 Task: Log work in the project VantageTech for the issue 'Upgrade the scalability of a web application to handle a growing number of users and transactions' spent time as '3w 6d 14h 35m' and remaining time as '6w 4d 19h 46m' and move to top of backlog. Now add the issue to the epic 'Data Cleansing'.
Action: Mouse moved to (163, 49)
Screenshot: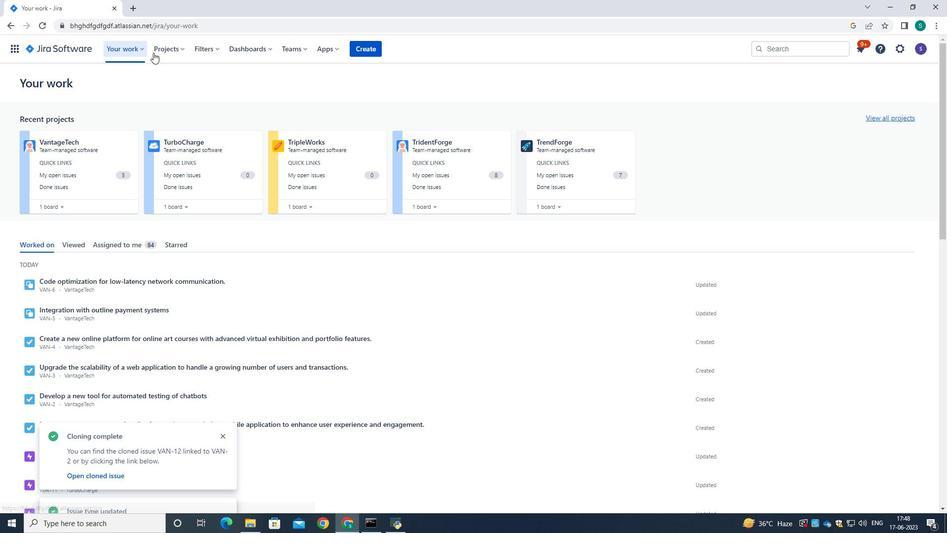 
Action: Mouse pressed left at (163, 49)
Screenshot: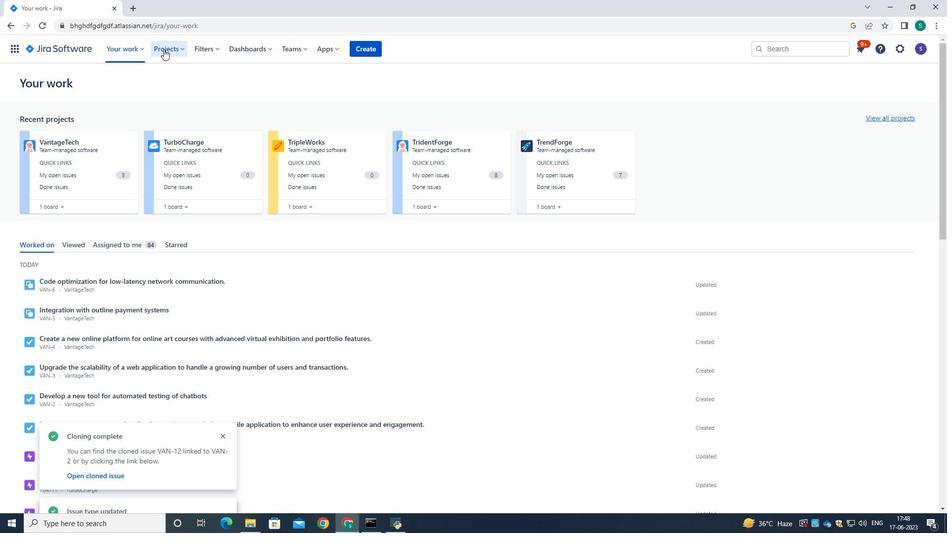 
Action: Mouse moved to (177, 94)
Screenshot: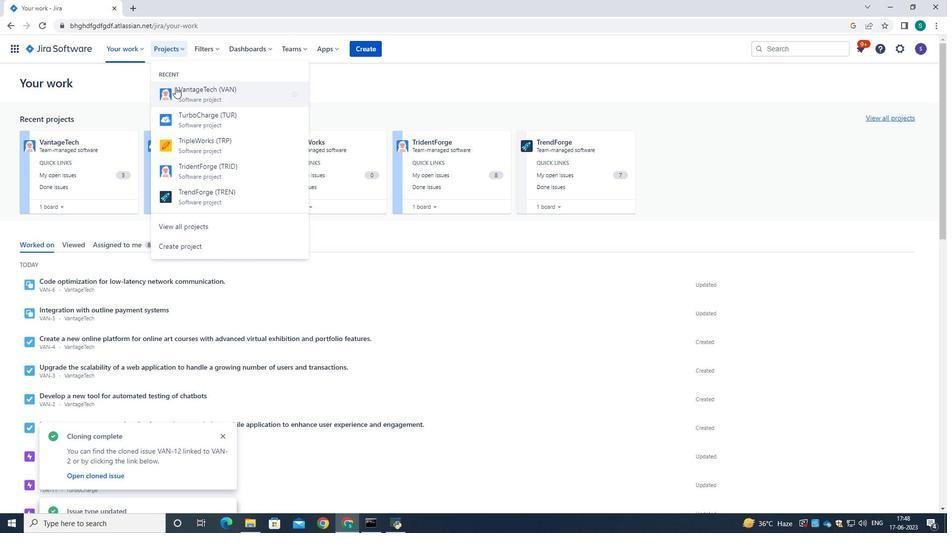 
Action: Mouse pressed left at (177, 94)
Screenshot: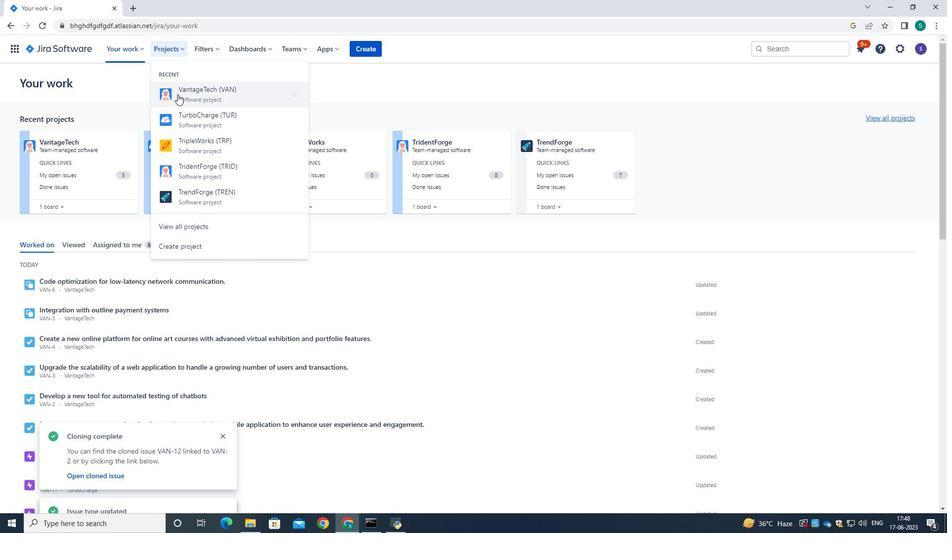 
Action: Mouse moved to (70, 156)
Screenshot: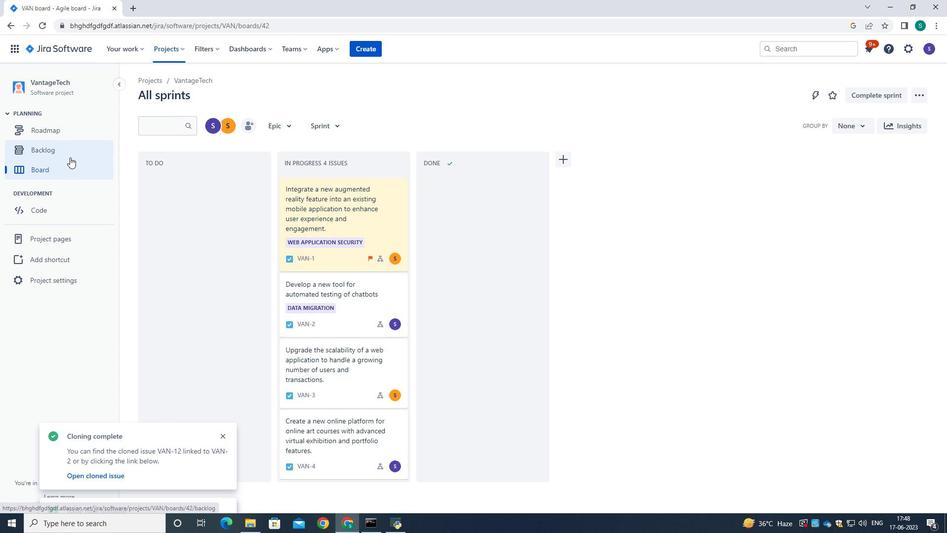 
Action: Mouse pressed left at (70, 156)
Screenshot: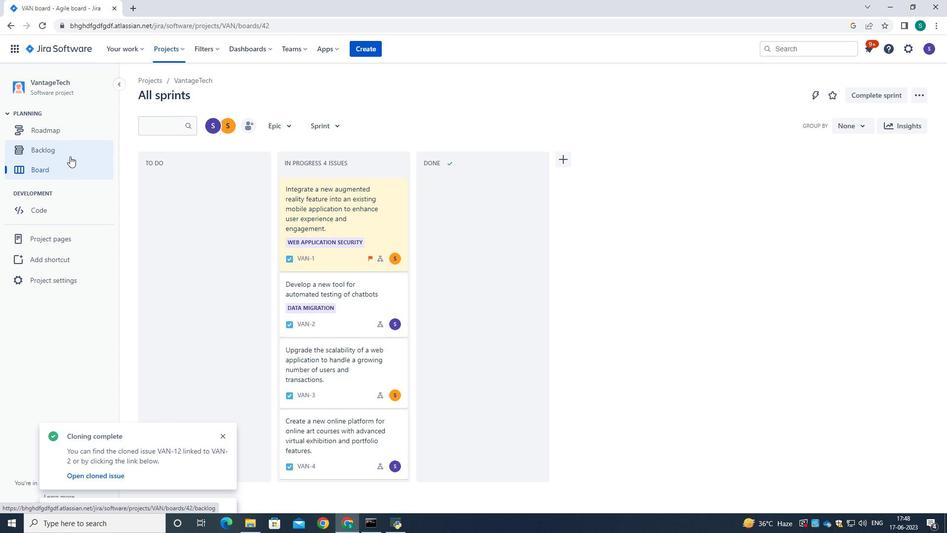 
Action: Mouse moved to (382, 241)
Screenshot: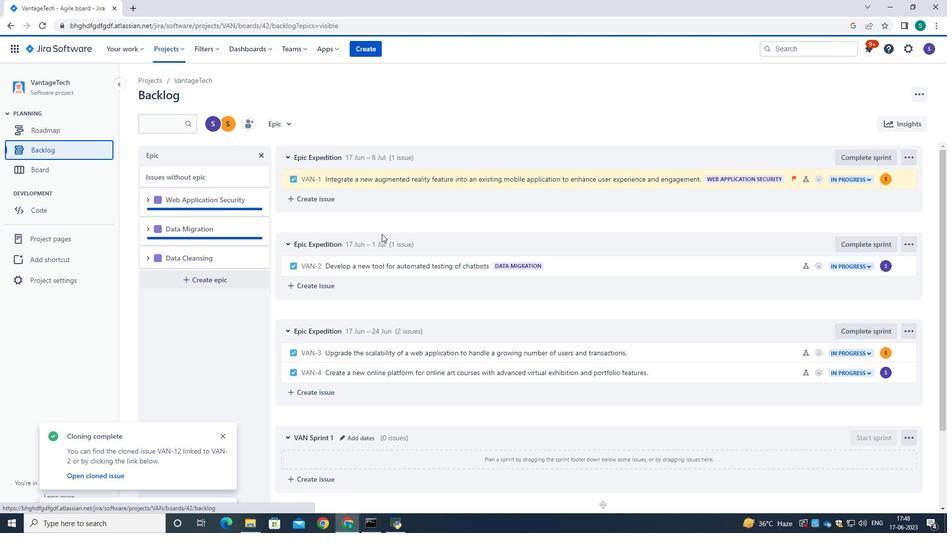 
Action: Mouse scrolled (382, 240) with delta (0, 0)
Screenshot: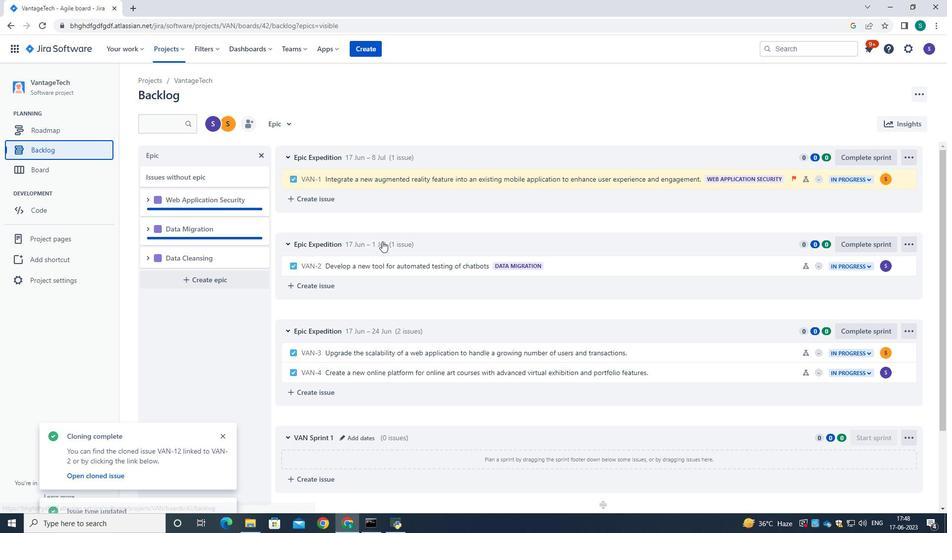 
Action: Mouse moved to (382, 241)
Screenshot: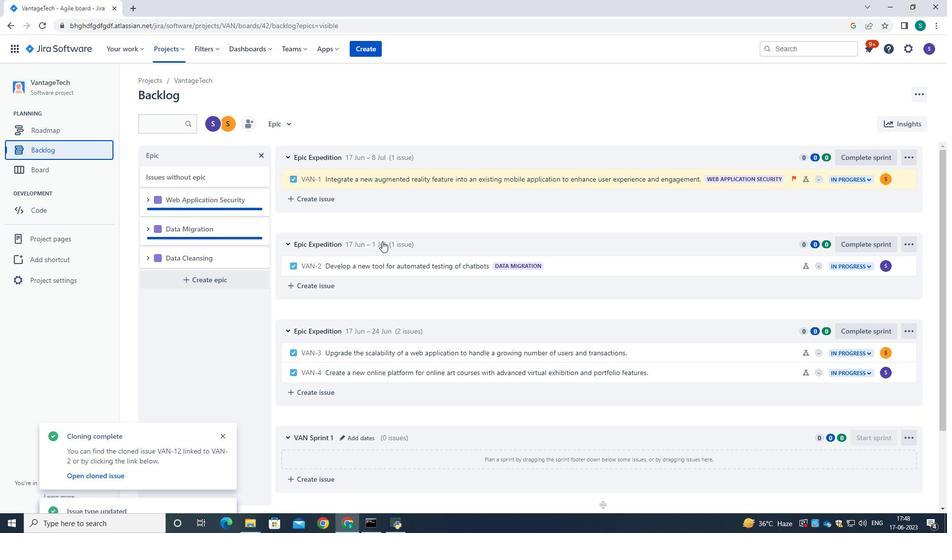 
Action: Mouse scrolled (382, 240) with delta (0, 0)
Screenshot: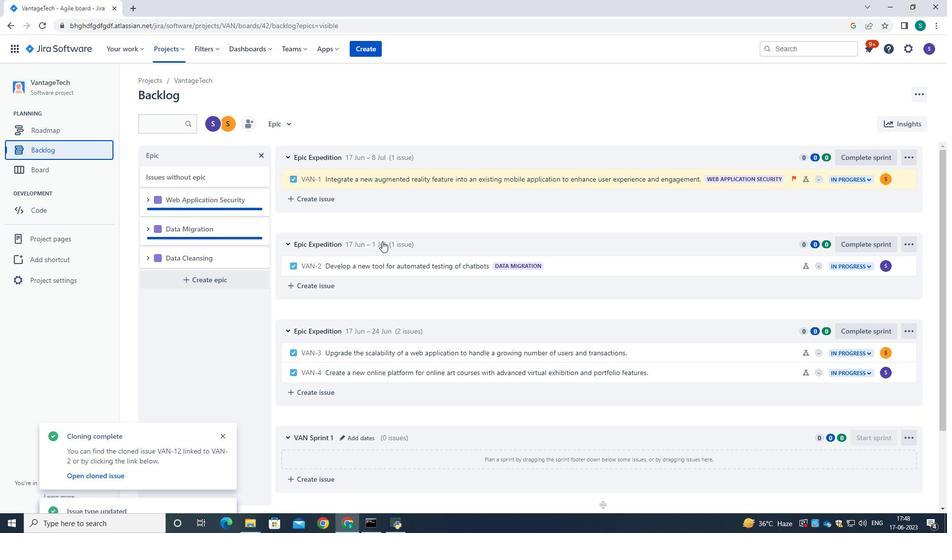 
Action: Mouse moved to (385, 255)
Screenshot: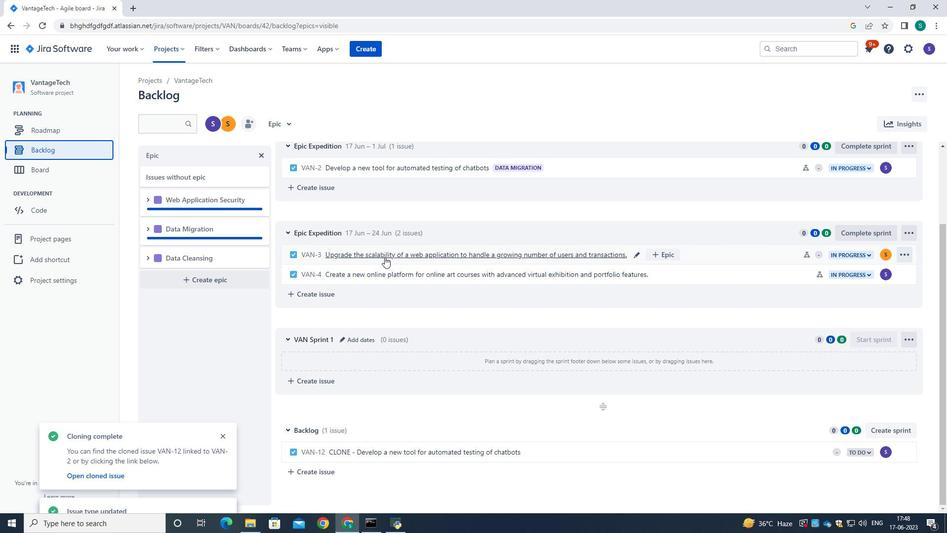 
Action: Mouse pressed left at (385, 255)
Screenshot: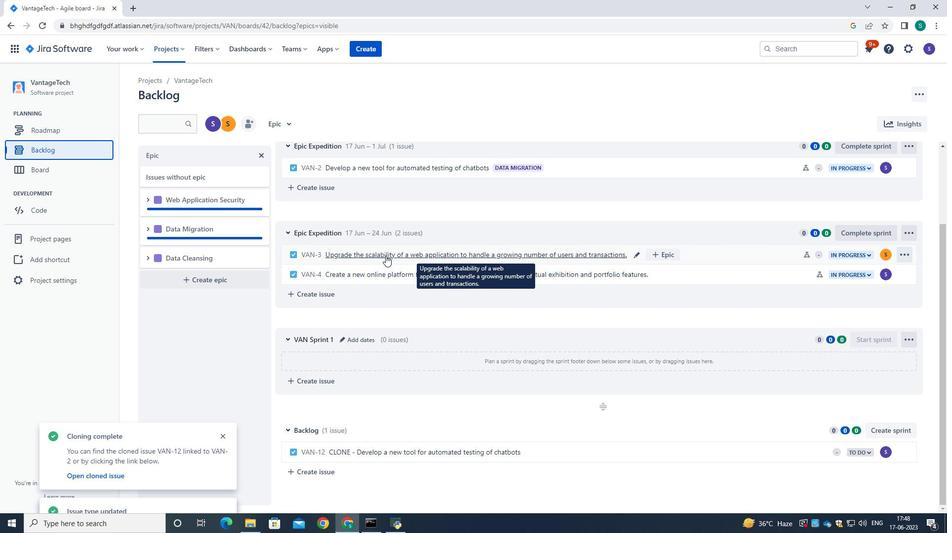 
Action: Mouse moved to (894, 150)
Screenshot: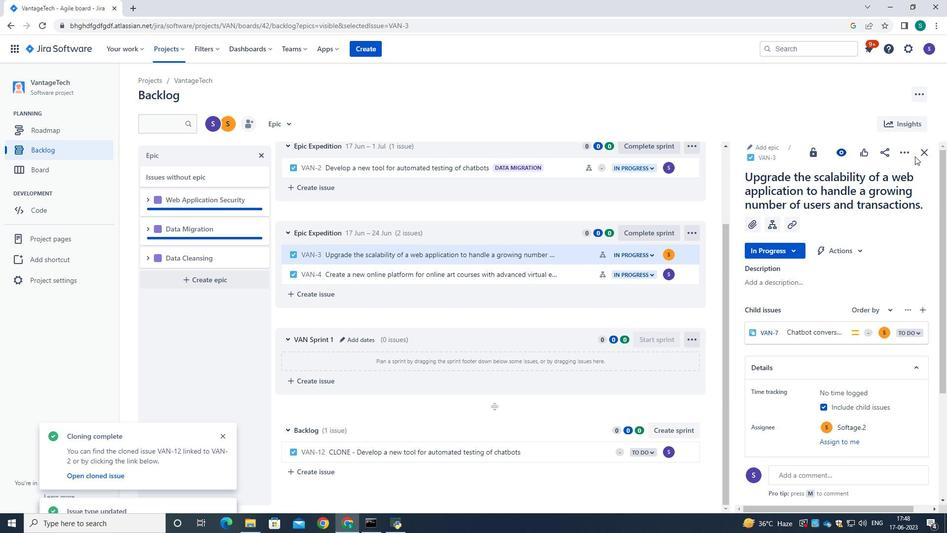 
Action: Mouse pressed left at (894, 150)
Screenshot: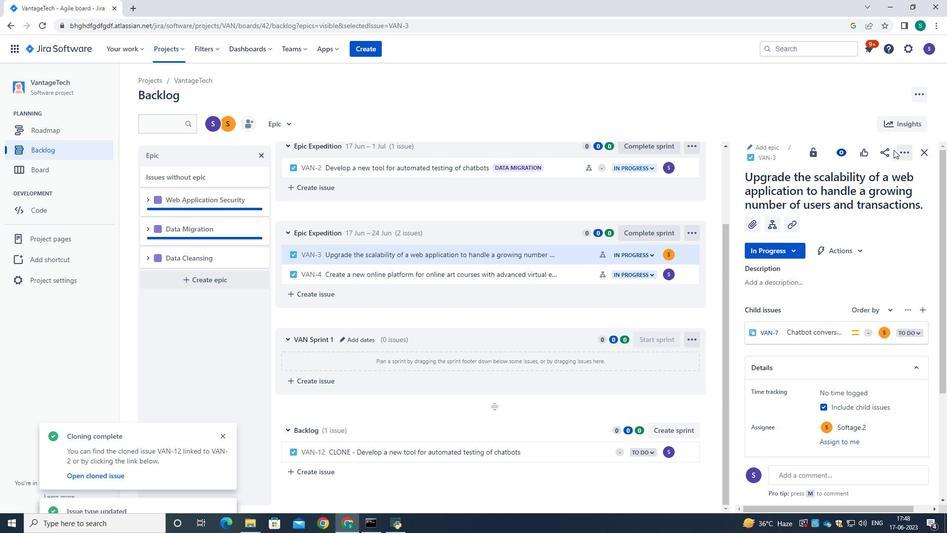 
Action: Mouse moved to (907, 150)
Screenshot: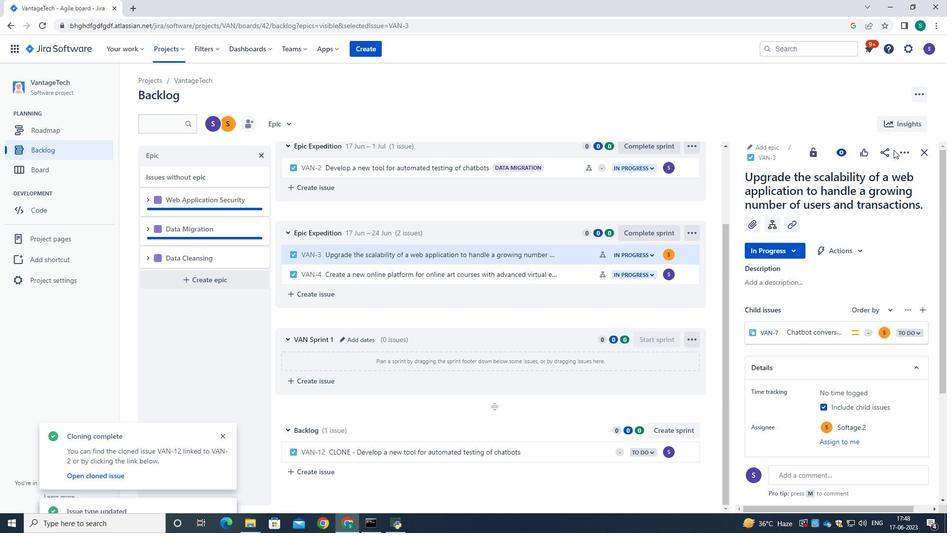 
Action: Mouse pressed left at (907, 150)
Screenshot: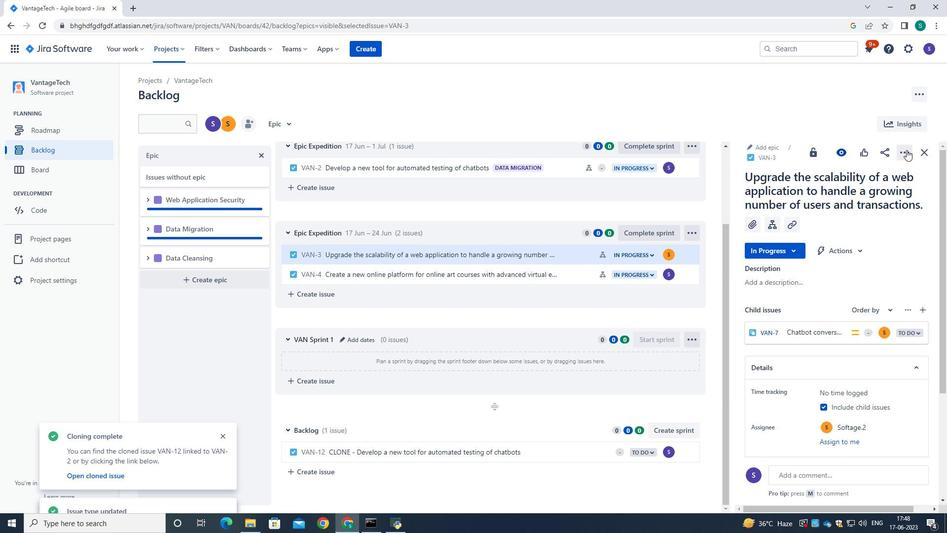 
Action: Mouse moved to (866, 182)
Screenshot: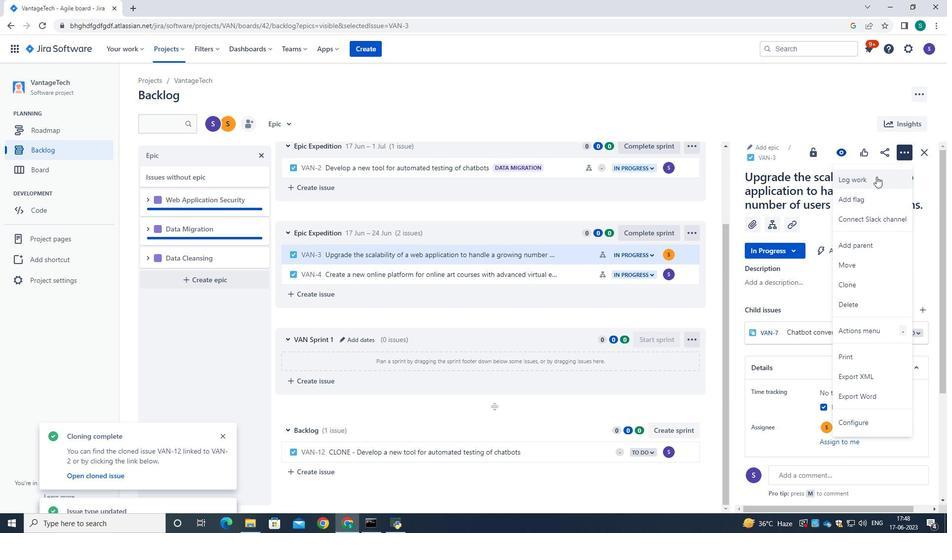 
Action: Mouse pressed left at (866, 182)
Screenshot: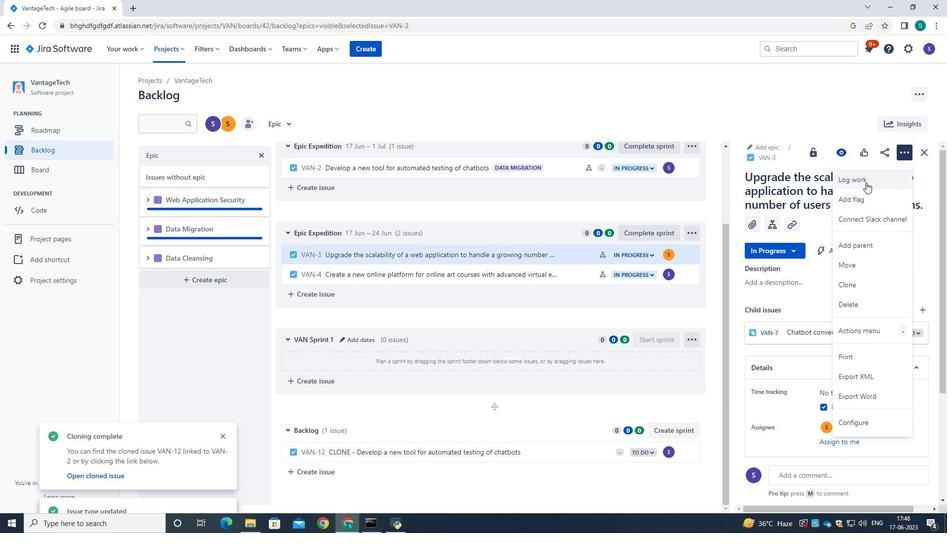 
Action: Mouse moved to (430, 148)
Screenshot: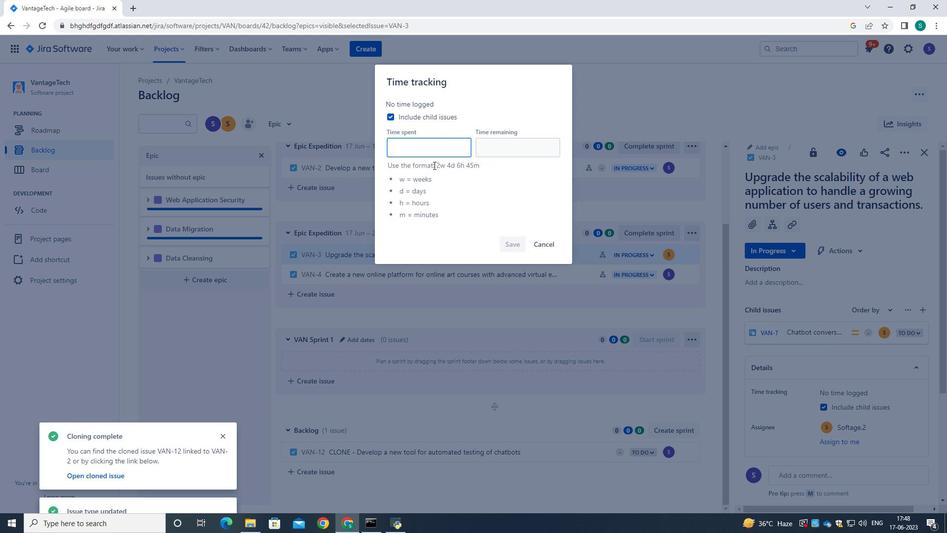 
Action: Mouse pressed left at (430, 148)
Screenshot: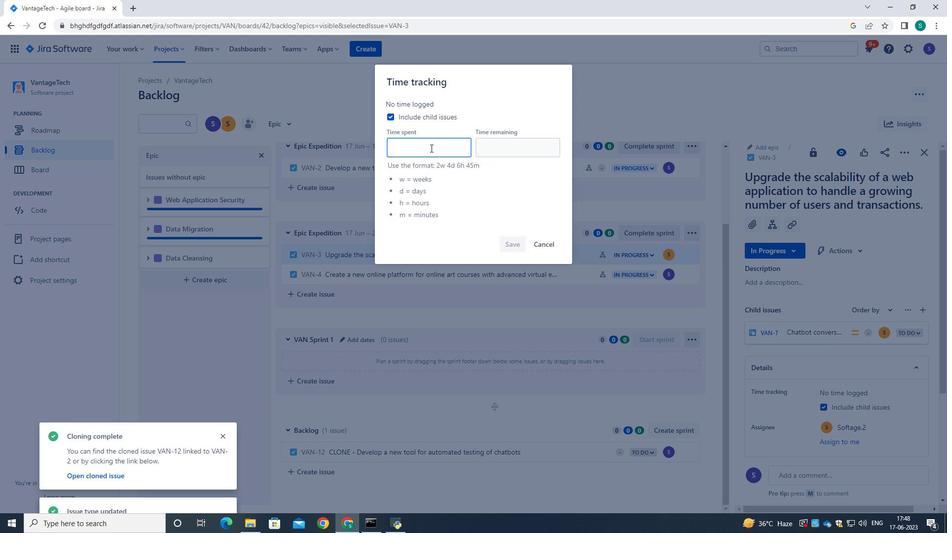 
Action: Key pressed 3w<Key.space>6d<Key.space>14h<Key.space>35m<Key.tab>6w<Key.space>4d<Key.space>19h<Key.space>46m
Screenshot: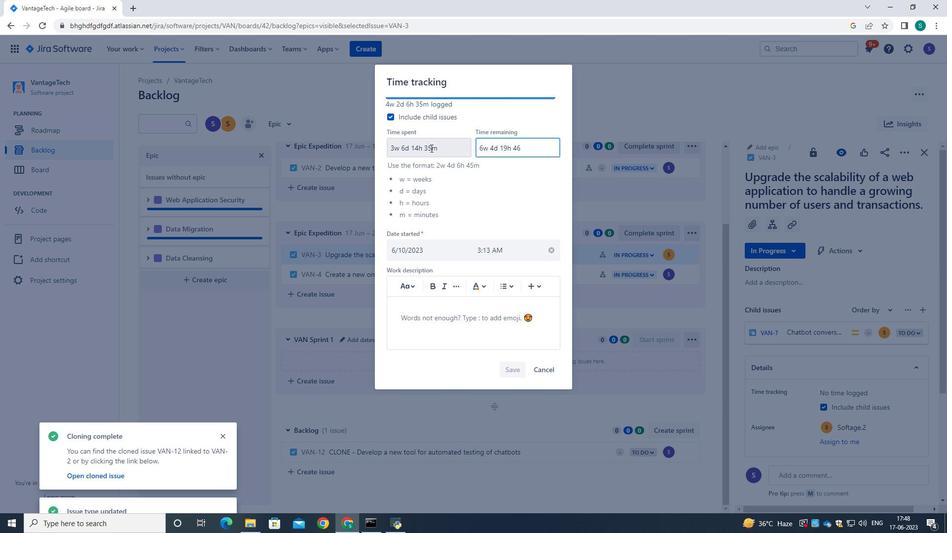 
Action: Mouse moved to (507, 367)
Screenshot: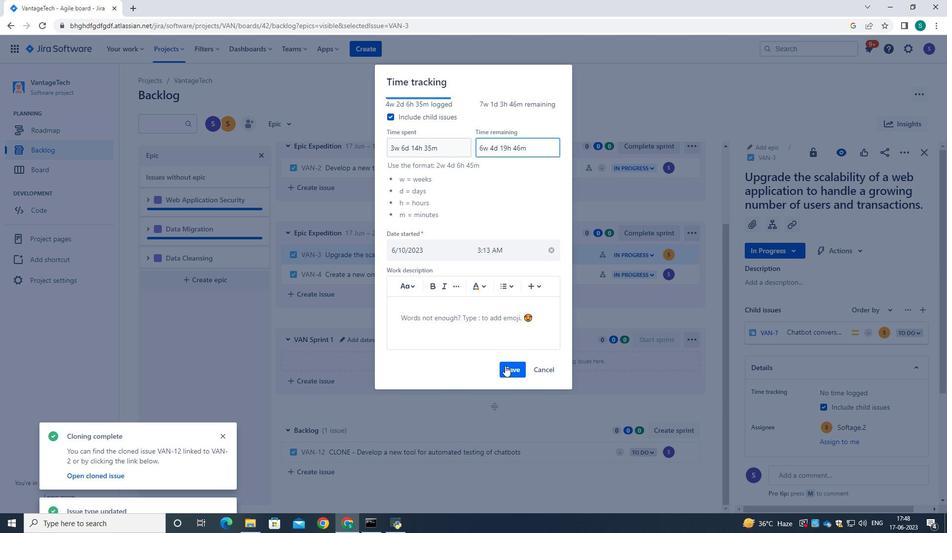 
Action: Mouse pressed left at (507, 367)
Screenshot: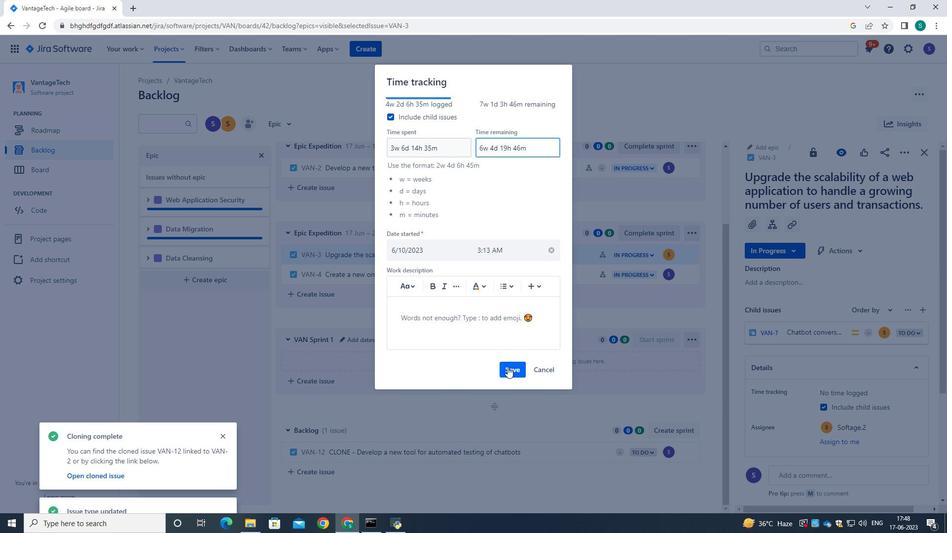 
Action: Mouse moved to (689, 256)
Screenshot: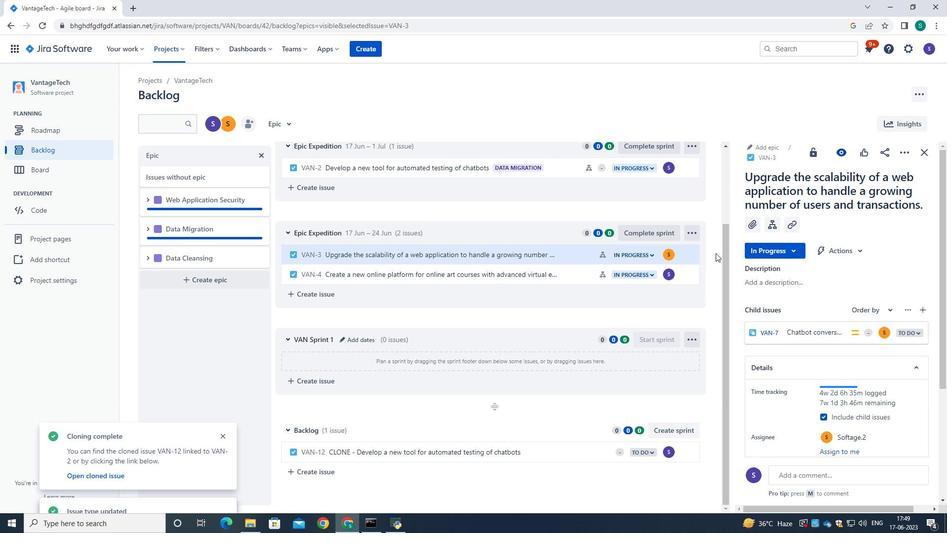 
Action: Mouse pressed left at (689, 256)
Screenshot: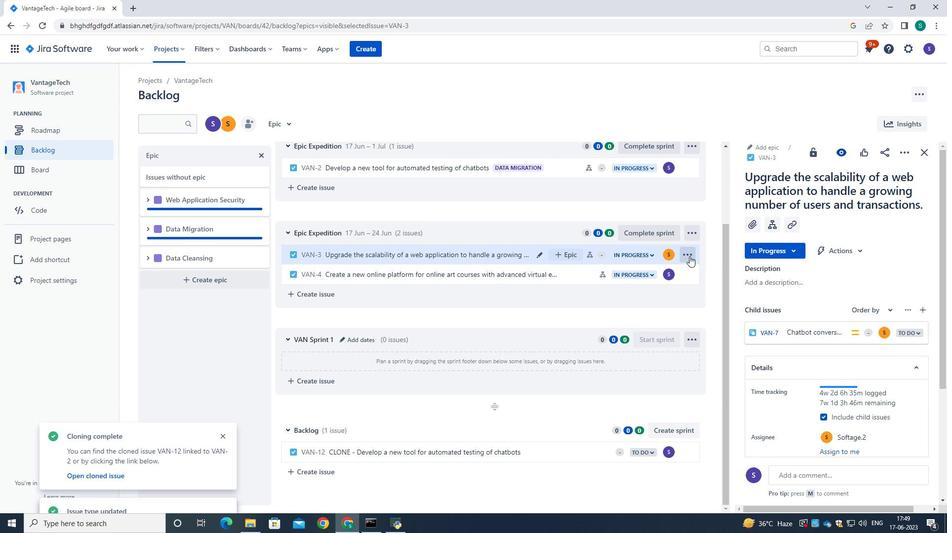 
Action: Mouse moved to (668, 435)
Screenshot: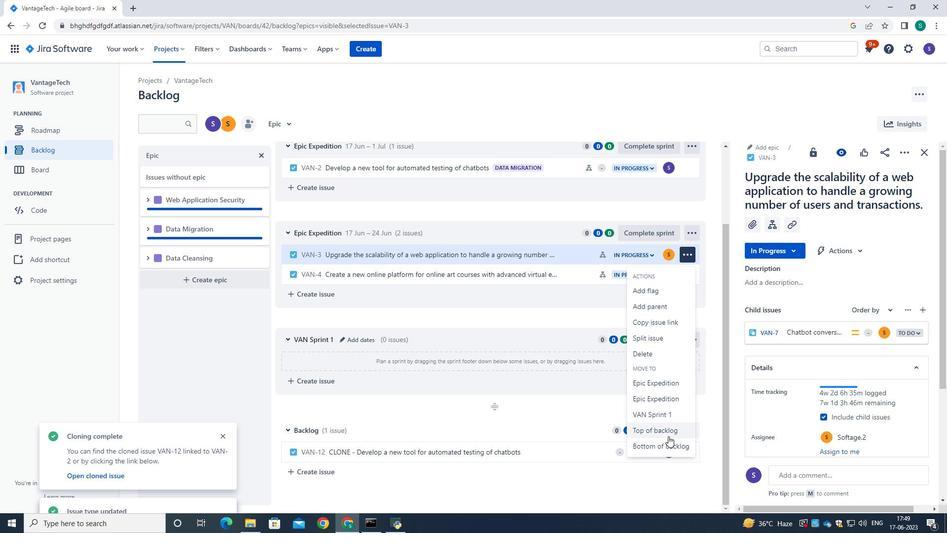 
Action: Mouse pressed left at (668, 435)
Screenshot: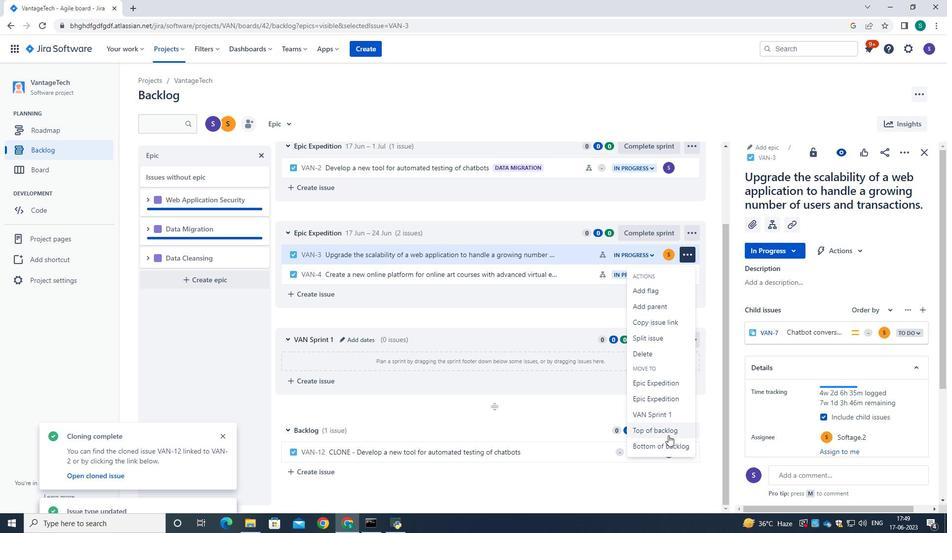 
Action: Mouse moved to (510, 157)
Screenshot: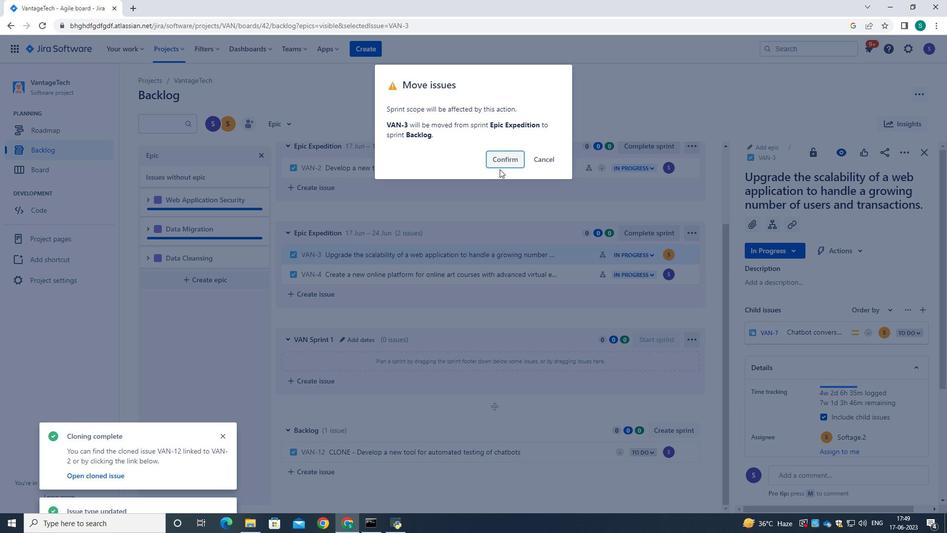 
Action: Mouse pressed left at (510, 157)
Screenshot: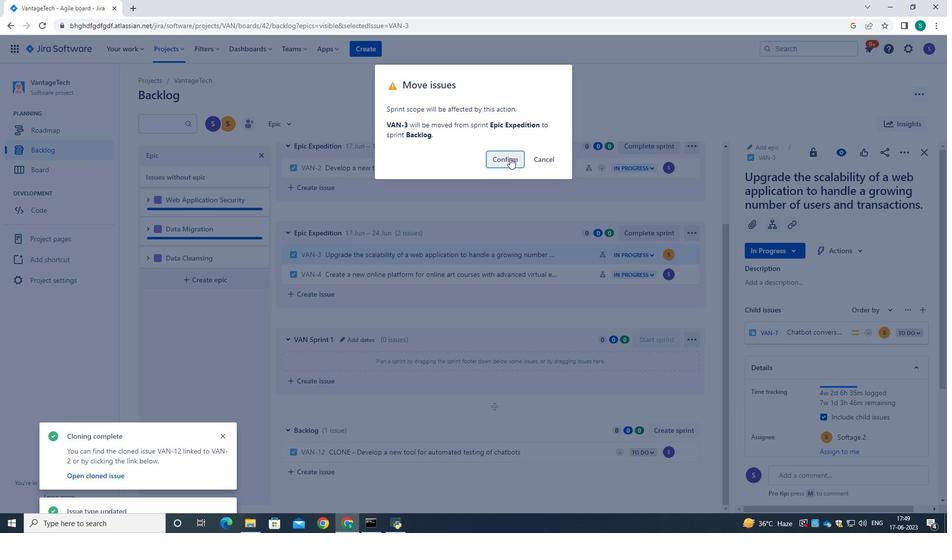 
Action: Mouse moved to (502, 385)
Screenshot: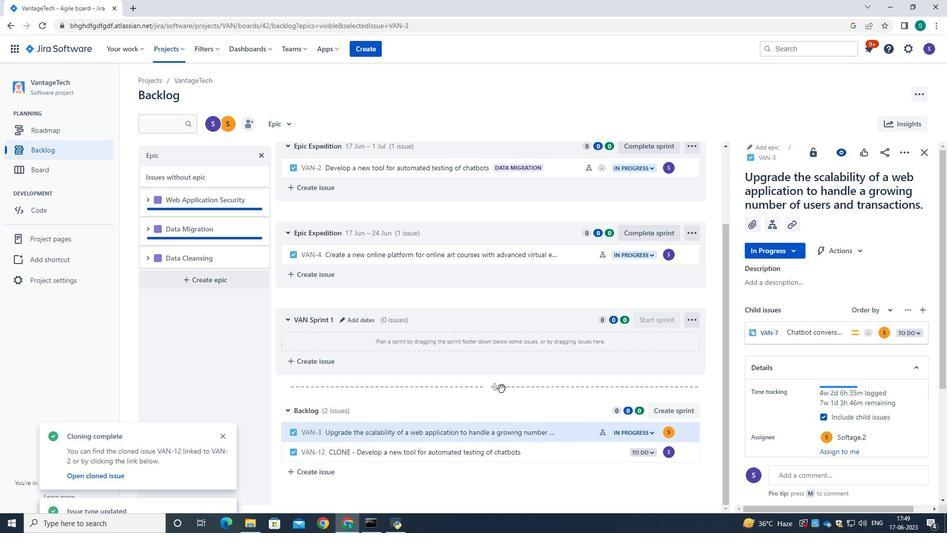 
Action: Mouse scrolled (502, 384) with delta (0, 0)
Screenshot: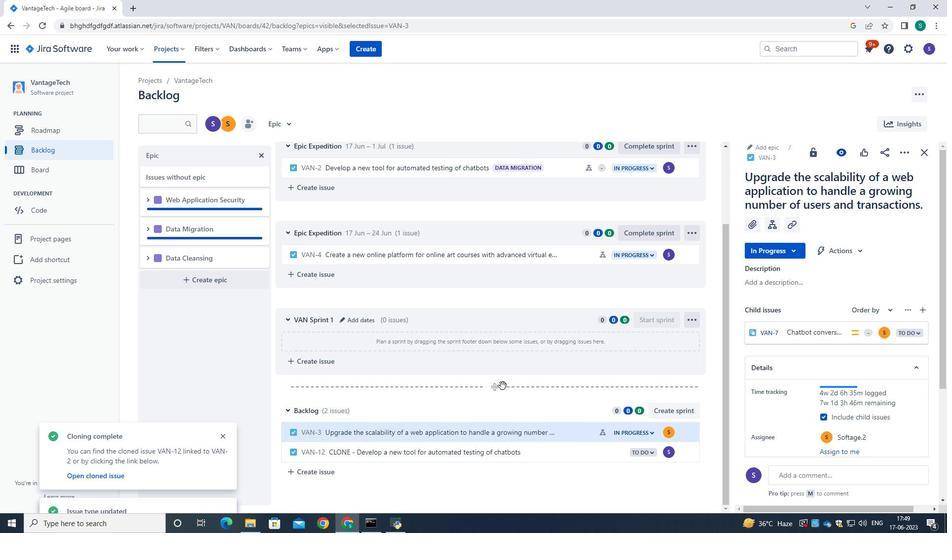 
Action: Mouse scrolled (502, 384) with delta (0, 0)
Screenshot: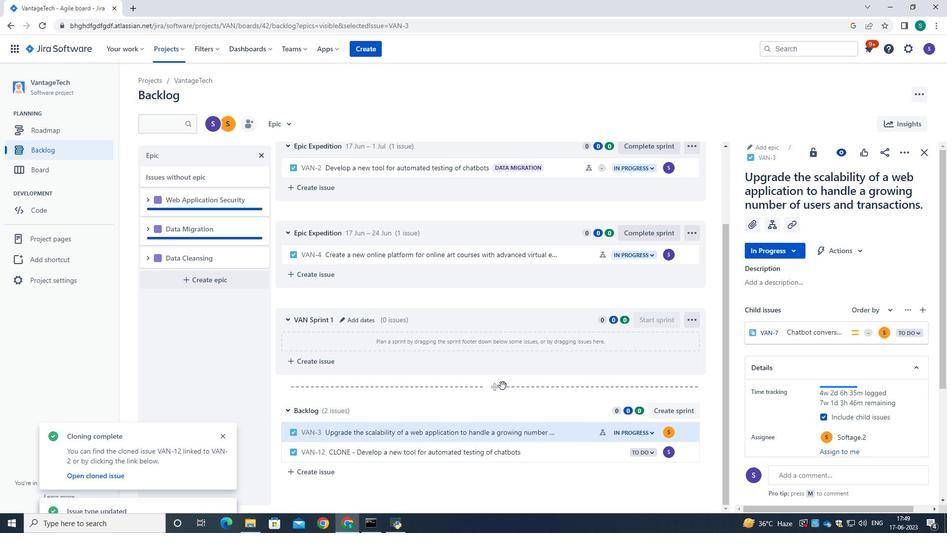 
Action: Mouse moved to (681, 434)
Screenshot: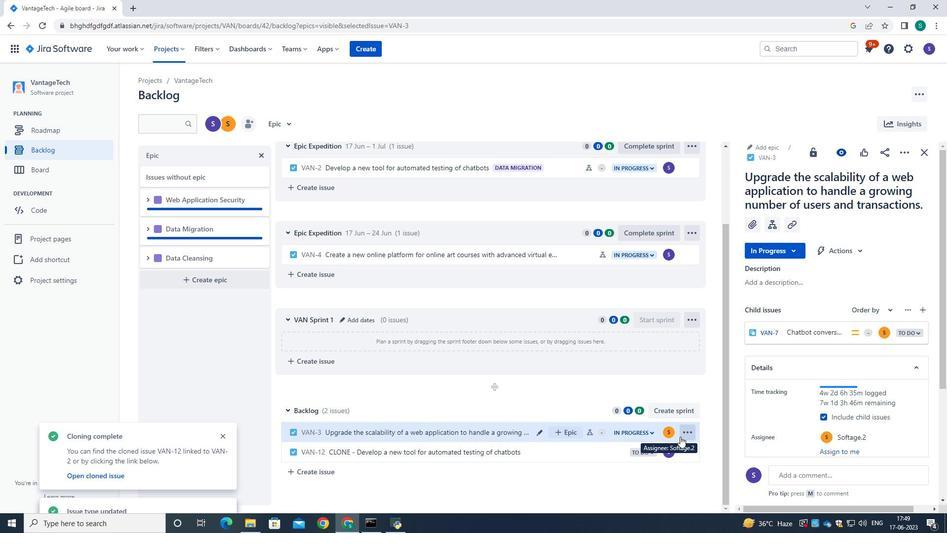 
Action: Mouse pressed left at (681, 434)
Screenshot: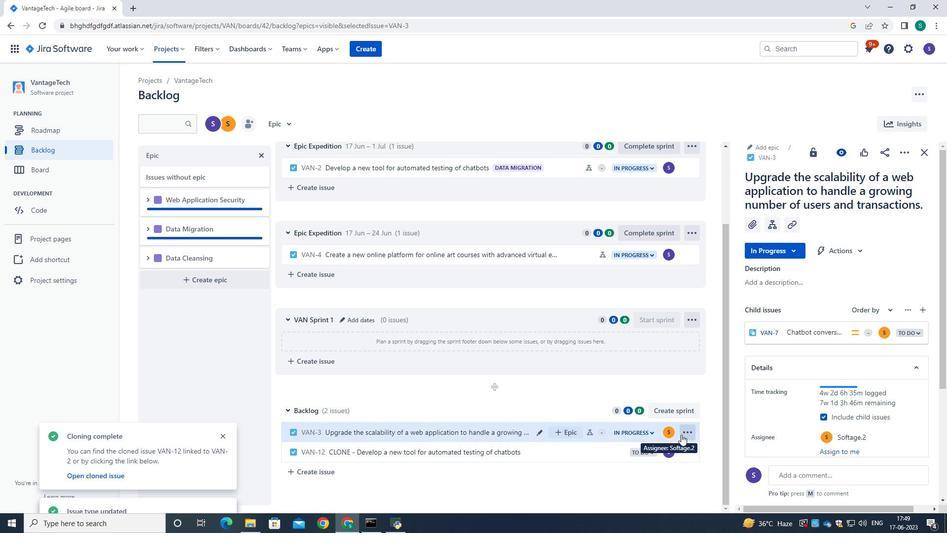 
Action: Mouse moved to (557, 394)
Screenshot: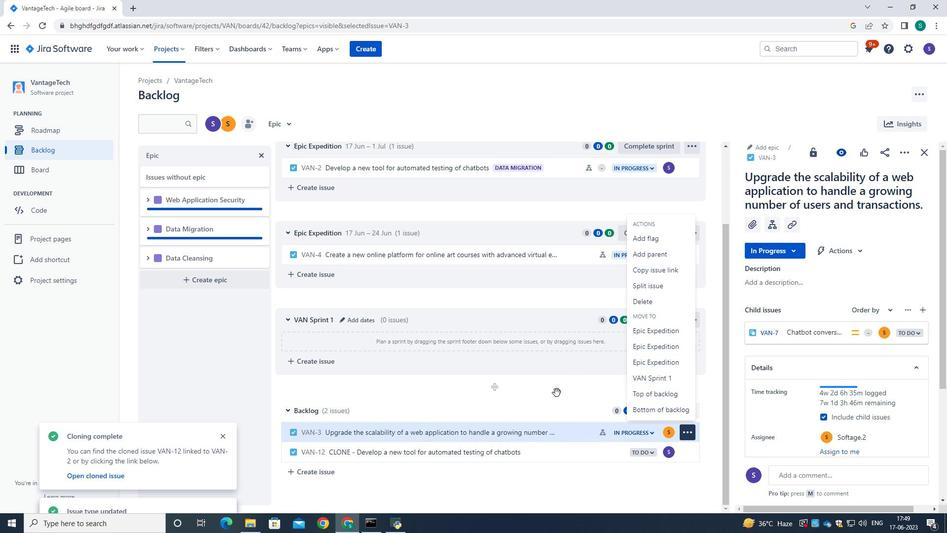 
Action: Mouse pressed left at (557, 394)
Screenshot: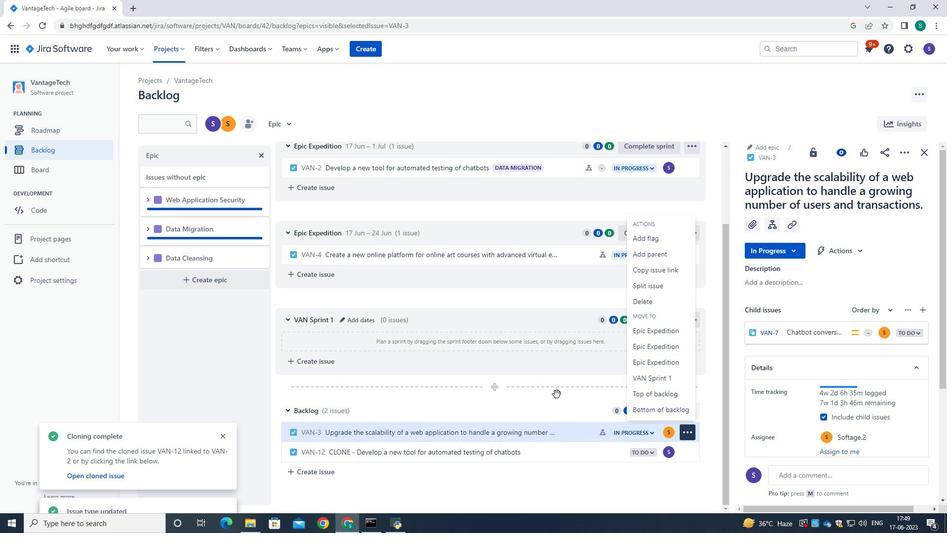 
Action: Mouse moved to (561, 432)
Screenshot: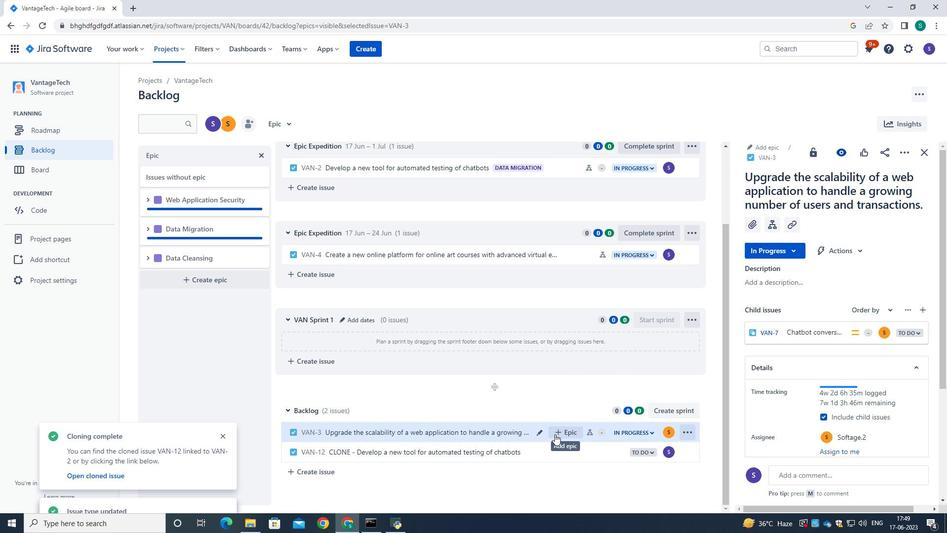 
Action: Mouse pressed left at (561, 432)
Screenshot: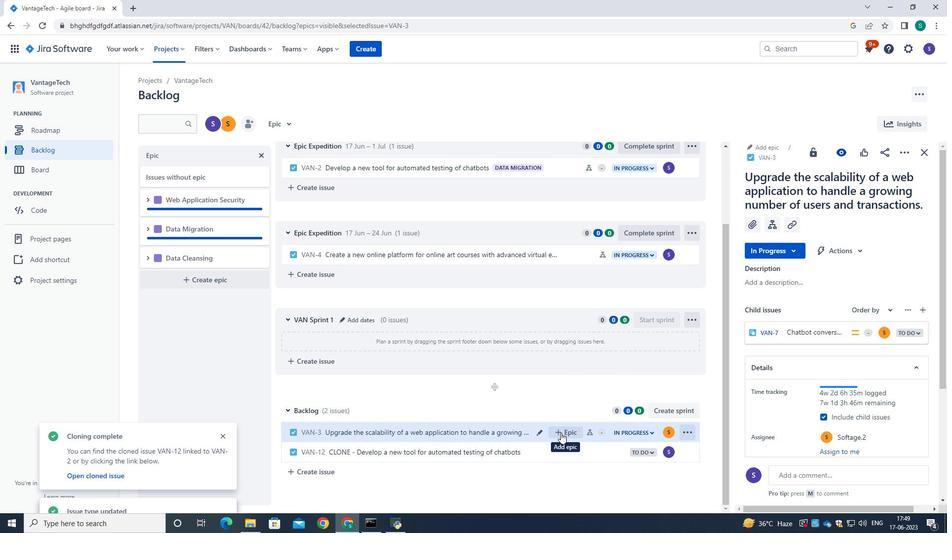 
Action: Mouse moved to (609, 484)
Screenshot: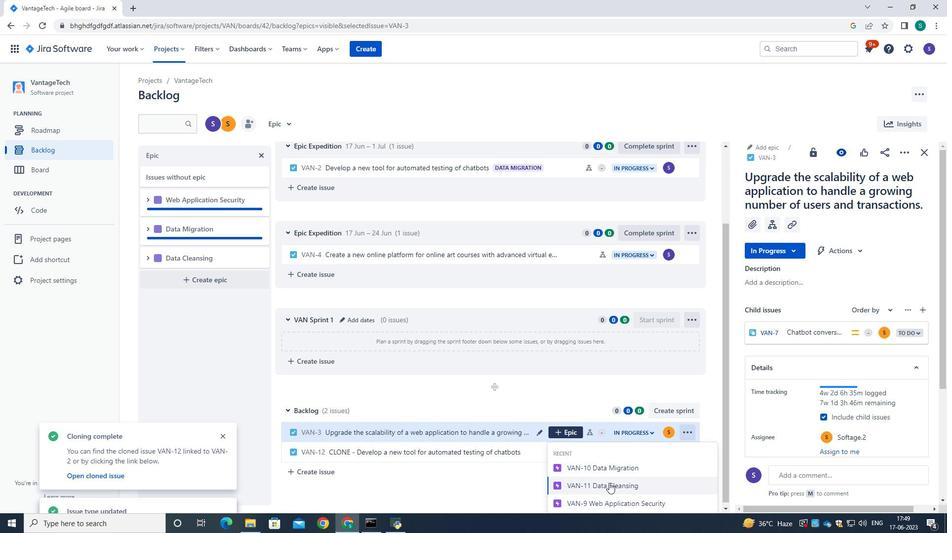 
Action: Mouse pressed left at (609, 484)
Screenshot: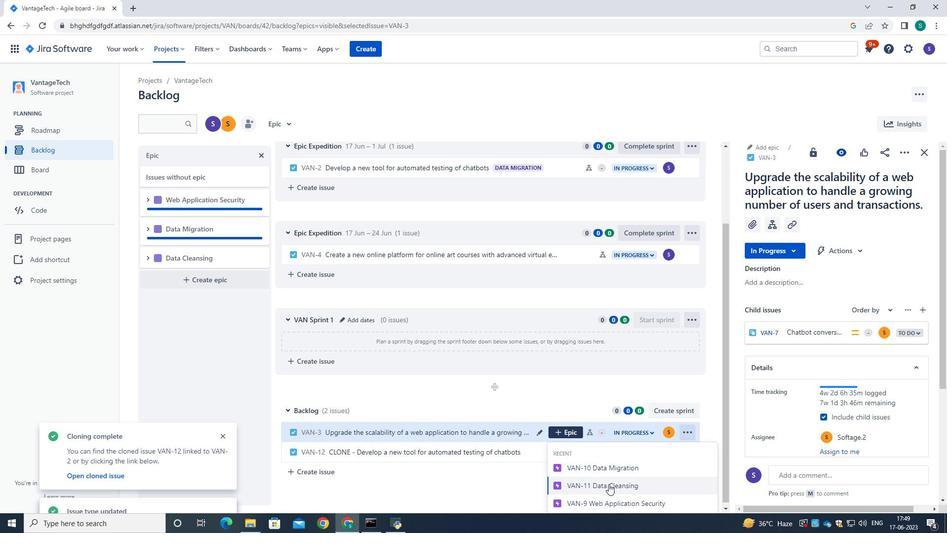 
Action: Mouse moved to (562, 391)
Screenshot: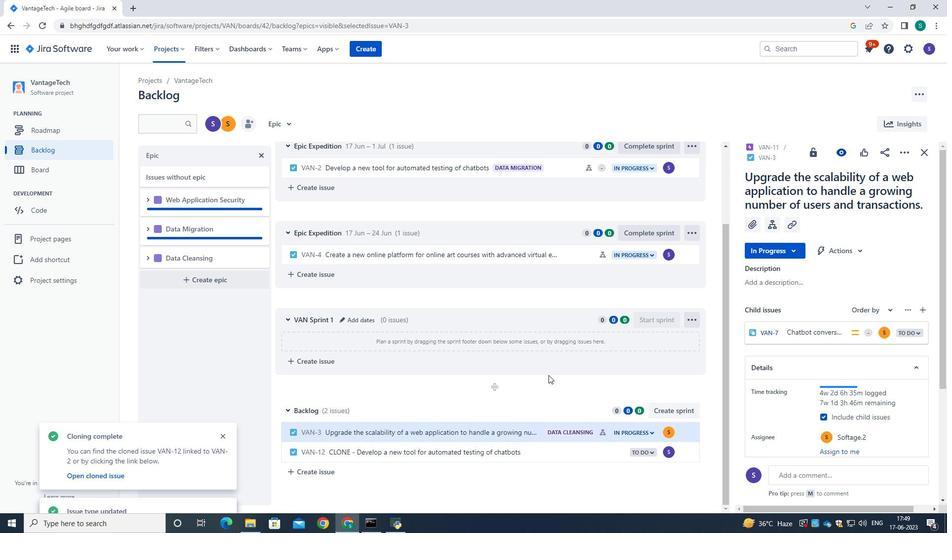 
Action: Mouse pressed left at (562, 391)
Screenshot: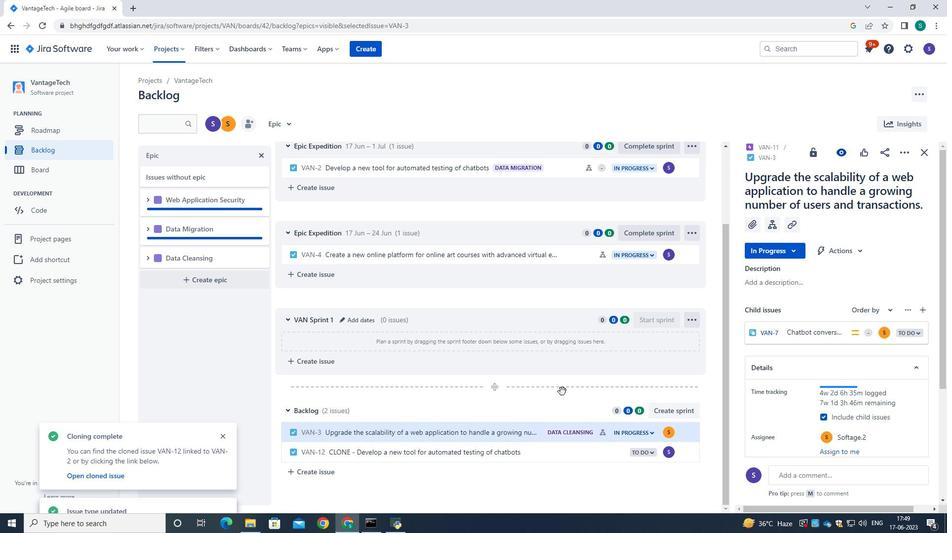 
